 Task: Add a note to the contact 'Axl Rose' in Outlook: 'Don't you forget the treat tomorrow'.
Action: Mouse moved to (12, 77)
Screenshot: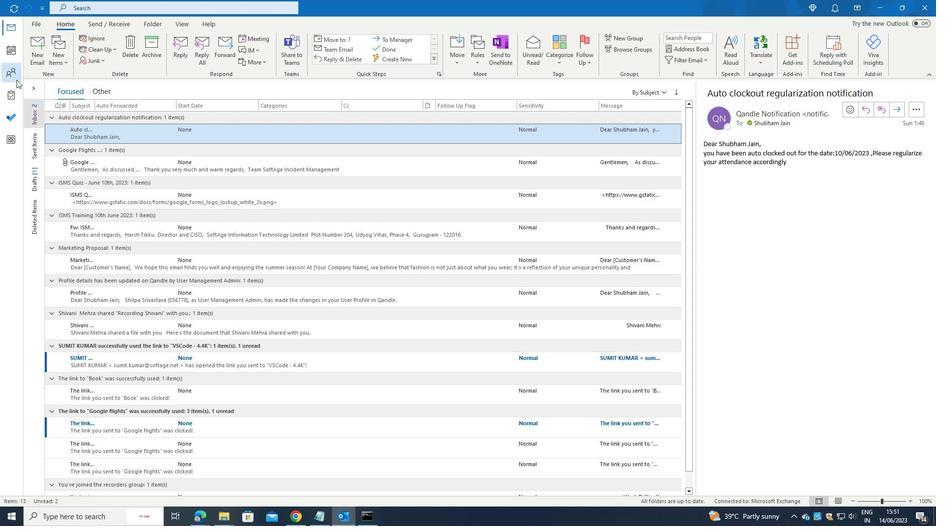 
Action: Mouse pressed left at (12, 77)
Screenshot: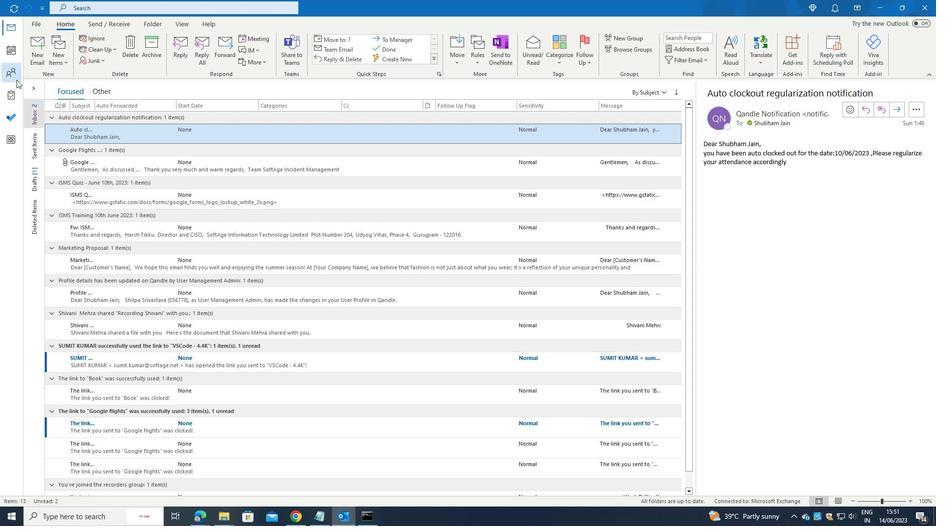 
Action: Mouse moved to (224, 153)
Screenshot: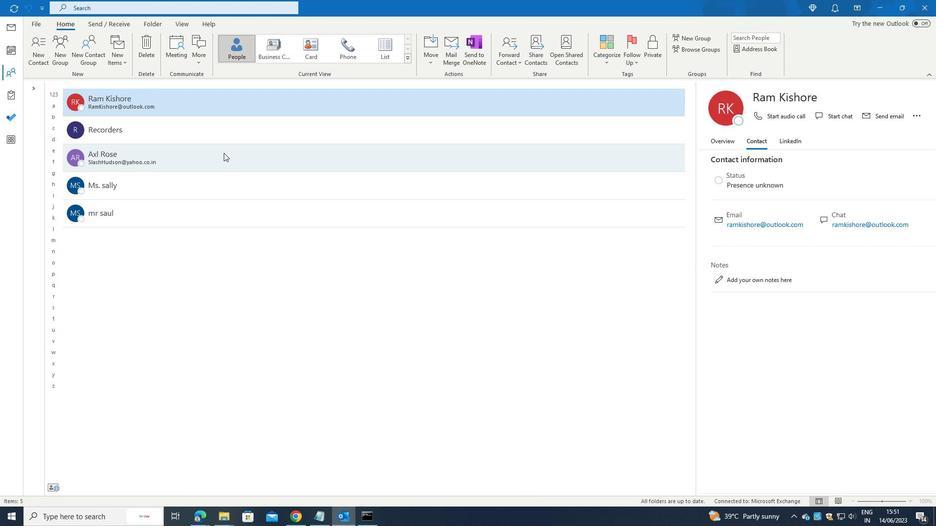 
Action: Mouse pressed left at (224, 153)
Screenshot: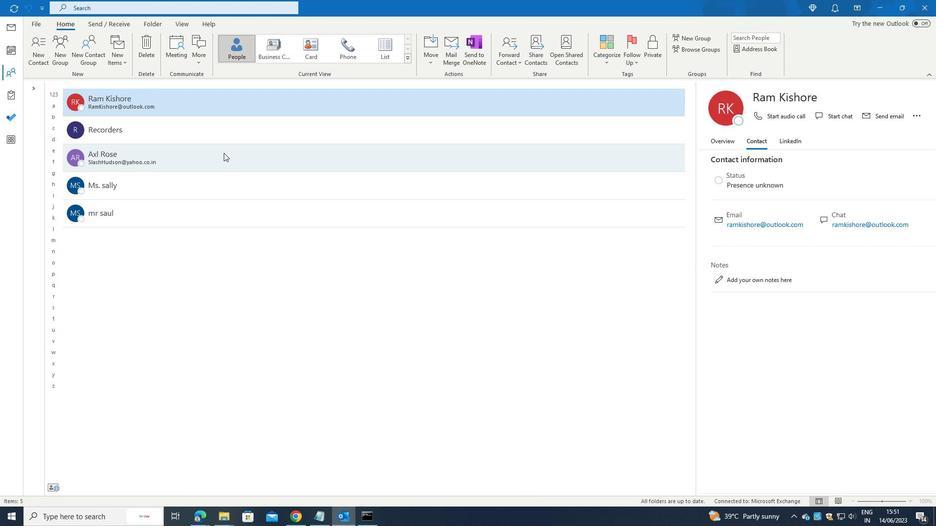 
Action: Mouse moved to (731, 313)
Screenshot: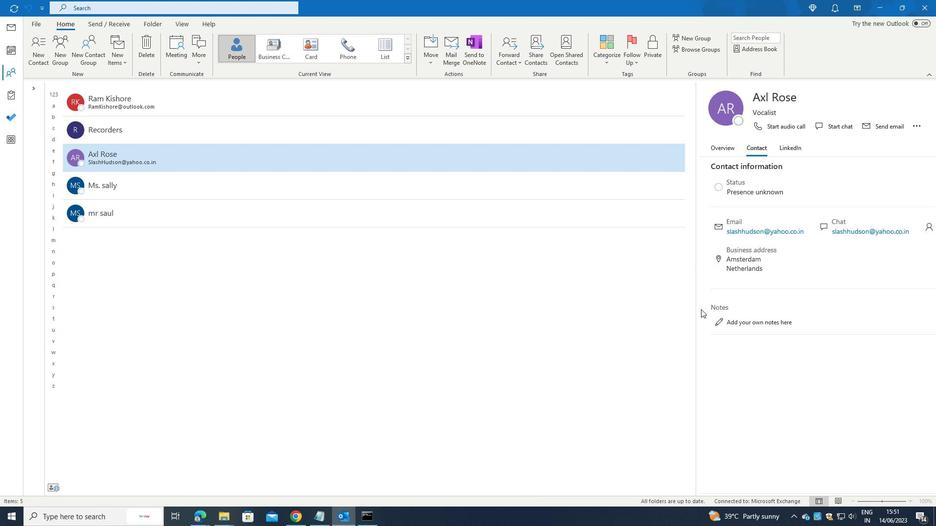 
Action: Mouse pressed left at (731, 313)
Screenshot: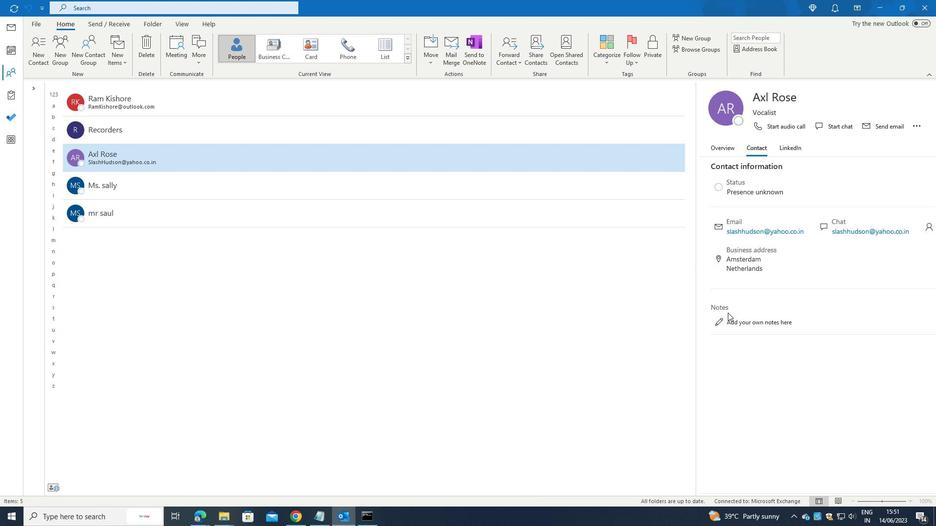 
Action: Mouse moved to (731, 322)
Screenshot: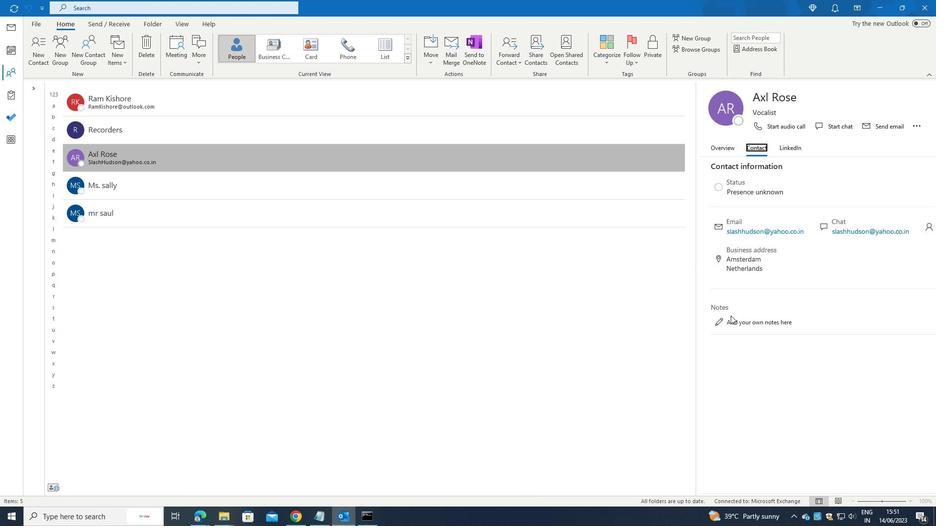 
Action: Mouse pressed left at (731, 322)
Screenshot: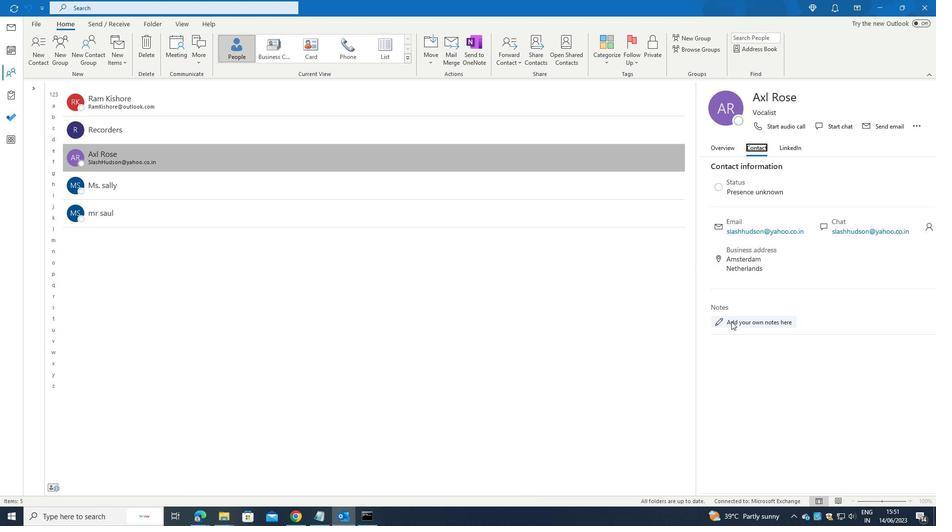 
Action: Mouse moved to (280, 195)
Screenshot: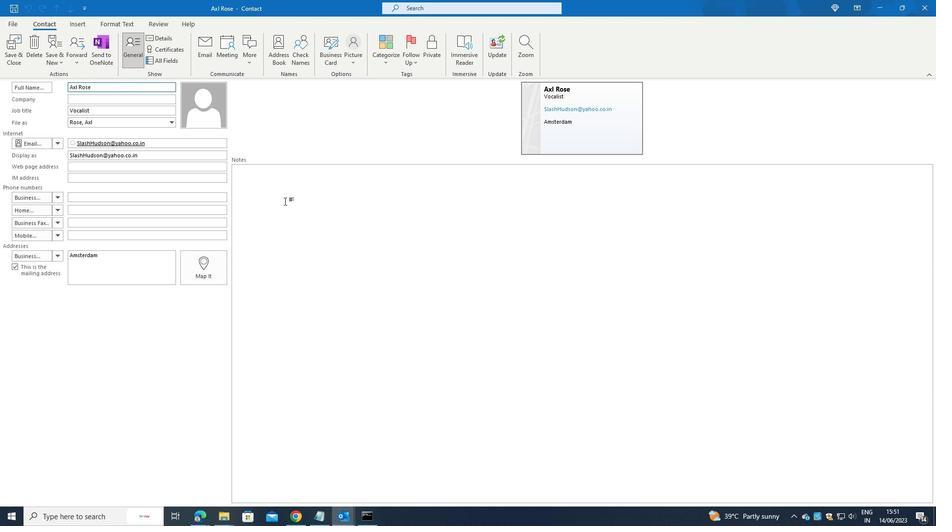 
Action: Mouse pressed left at (280, 195)
Screenshot: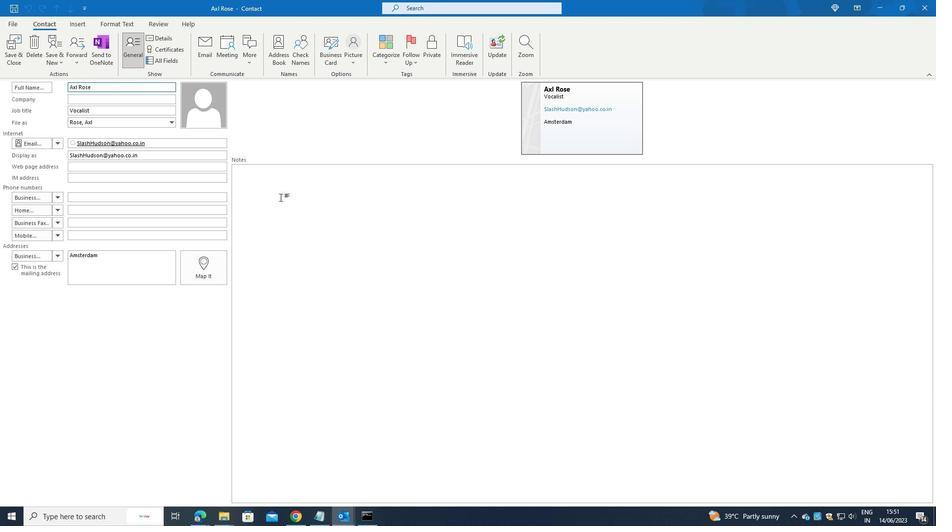 
Action: Key pressed <Key.shift>DON'T<Key.space>YOU<Key.space>FORGET<Key.space>THE<Key.space>TREAT<Key.space>TOMORROW
Screenshot: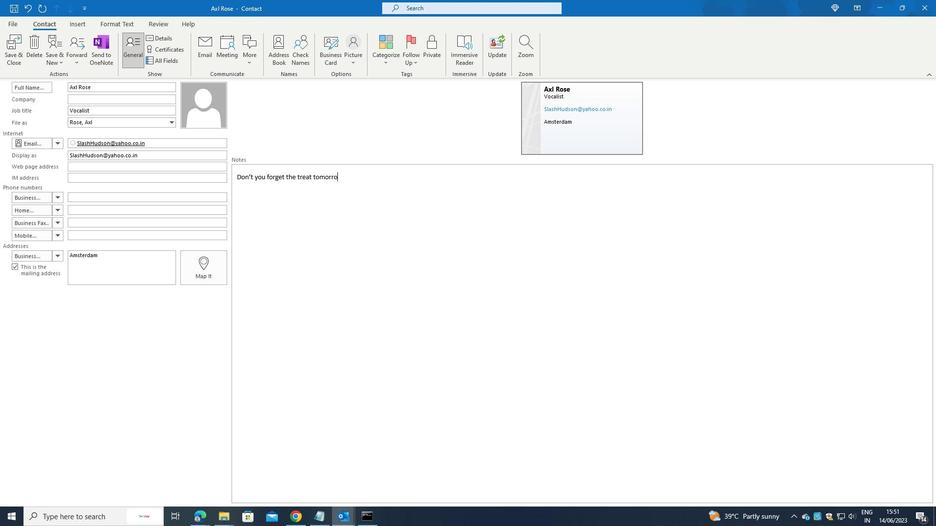 
Action: Mouse moved to (12, 51)
Screenshot: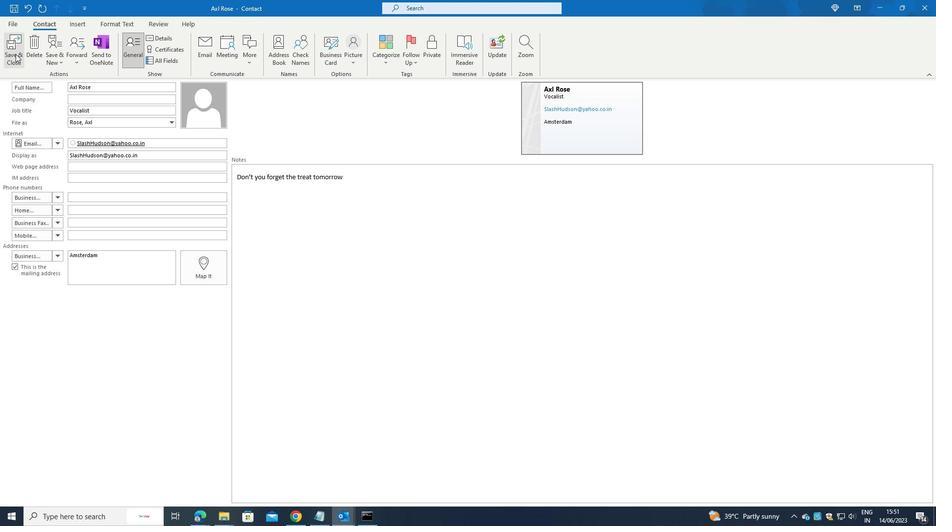 
Action: Mouse pressed left at (12, 51)
Screenshot: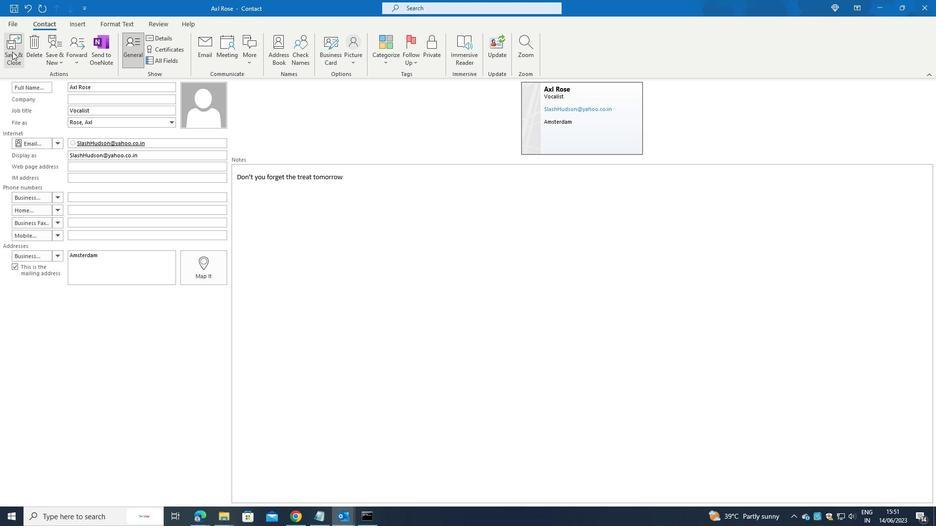 
